 Task: Copy the link of the slide ""New Software"".
Action: Mouse moved to (1009, 53)
Screenshot: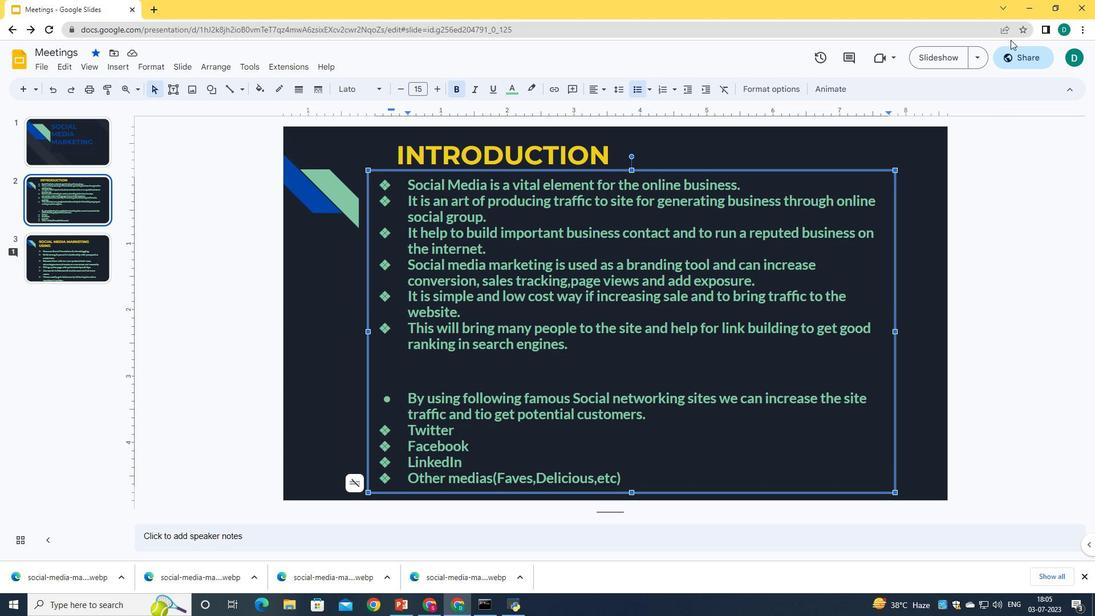 
Action: Mouse pressed left at (1009, 53)
Screenshot: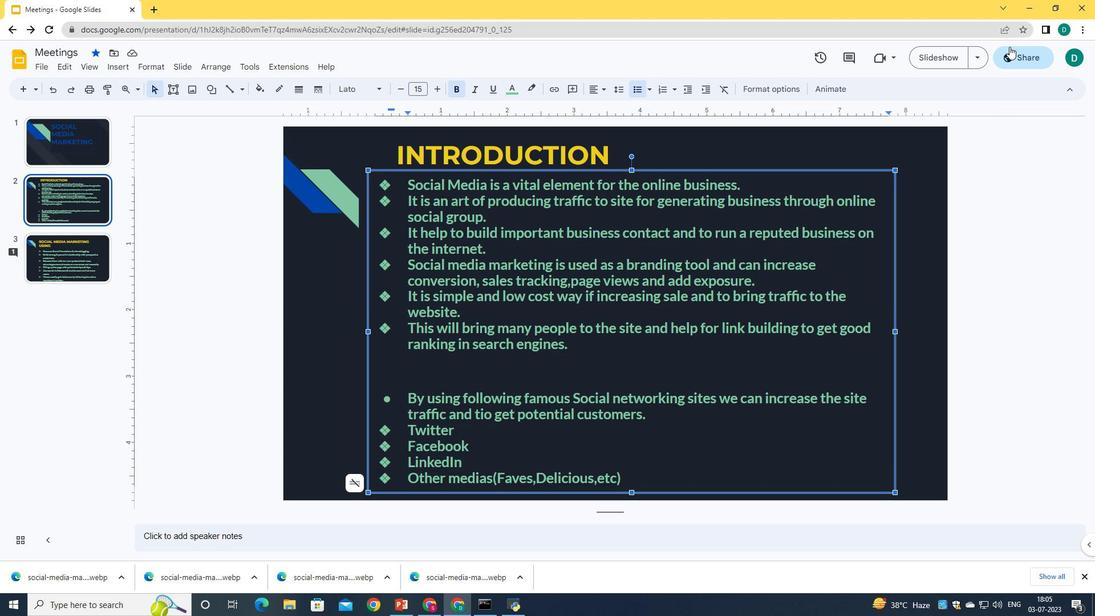 
Action: Mouse moved to (450, 408)
Screenshot: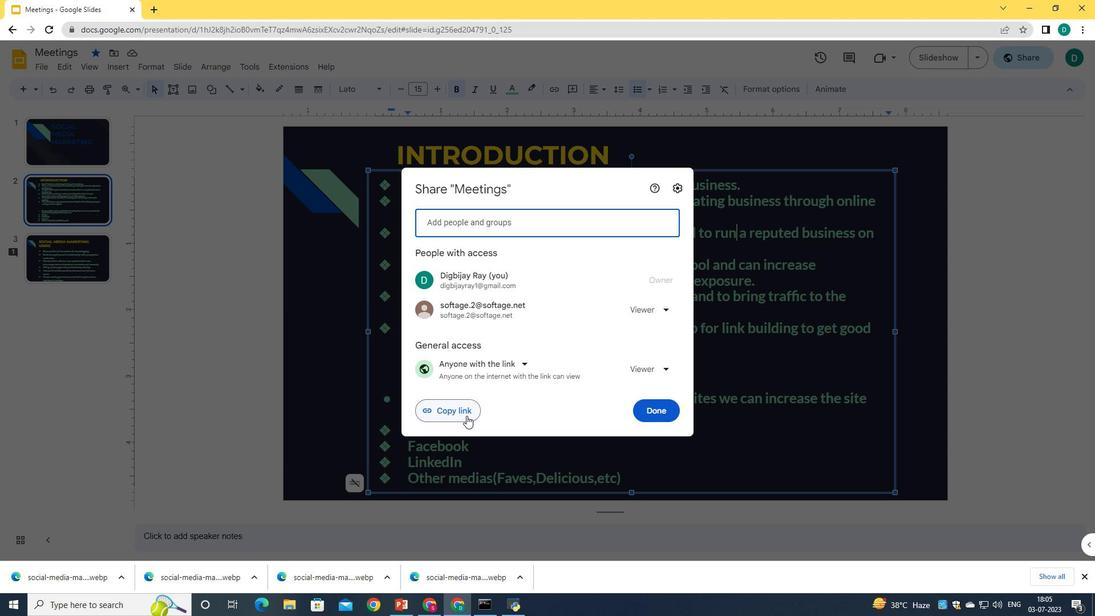 
Action: Mouse pressed left at (450, 408)
Screenshot: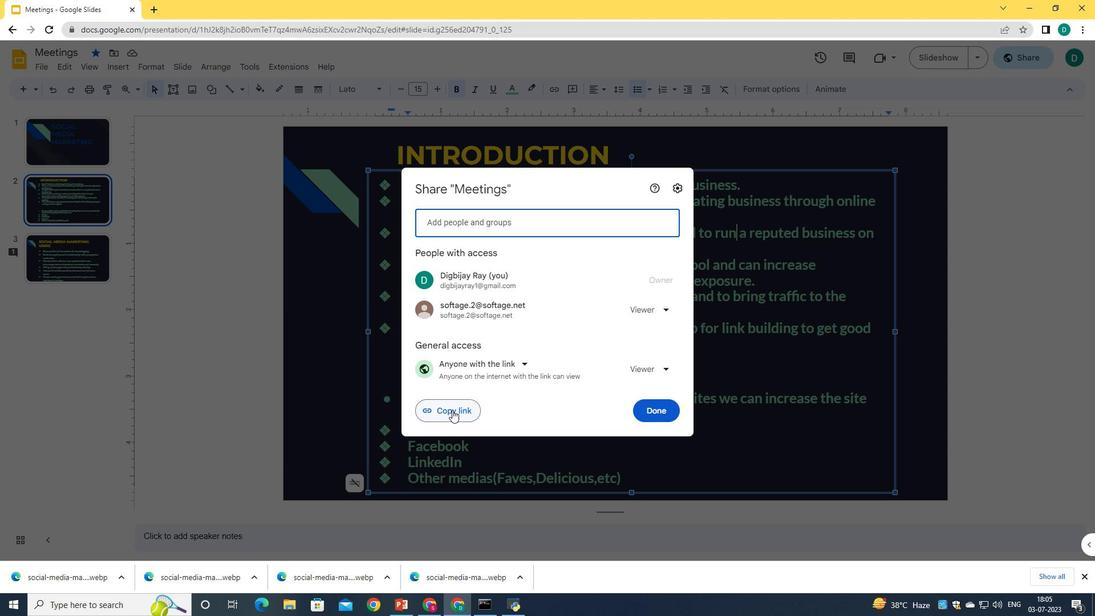 
Action: Mouse moved to (649, 412)
Screenshot: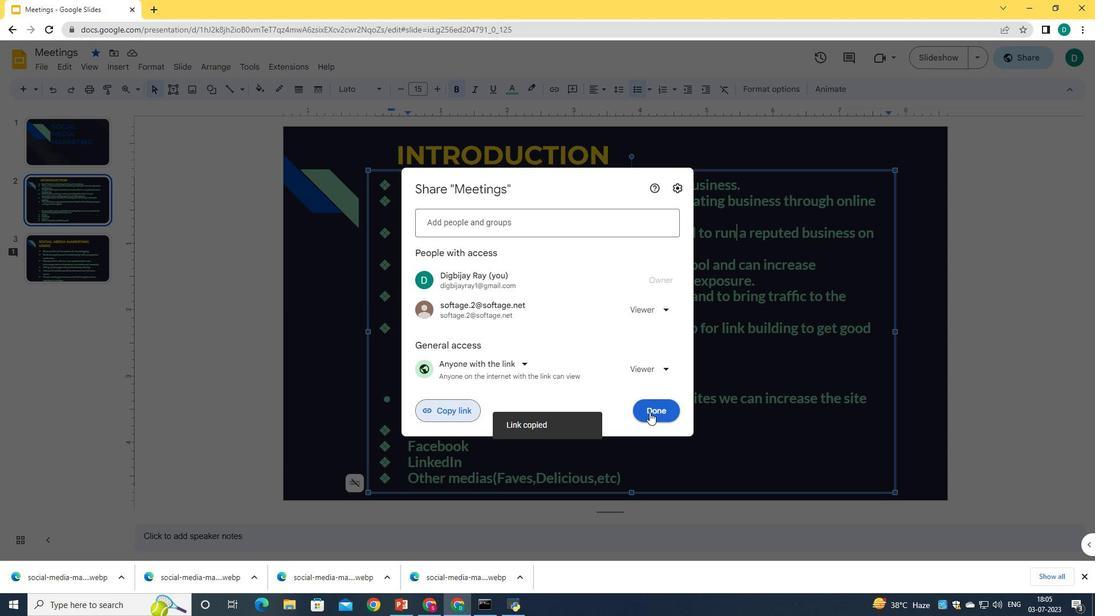
Action: Mouse pressed left at (649, 412)
Screenshot: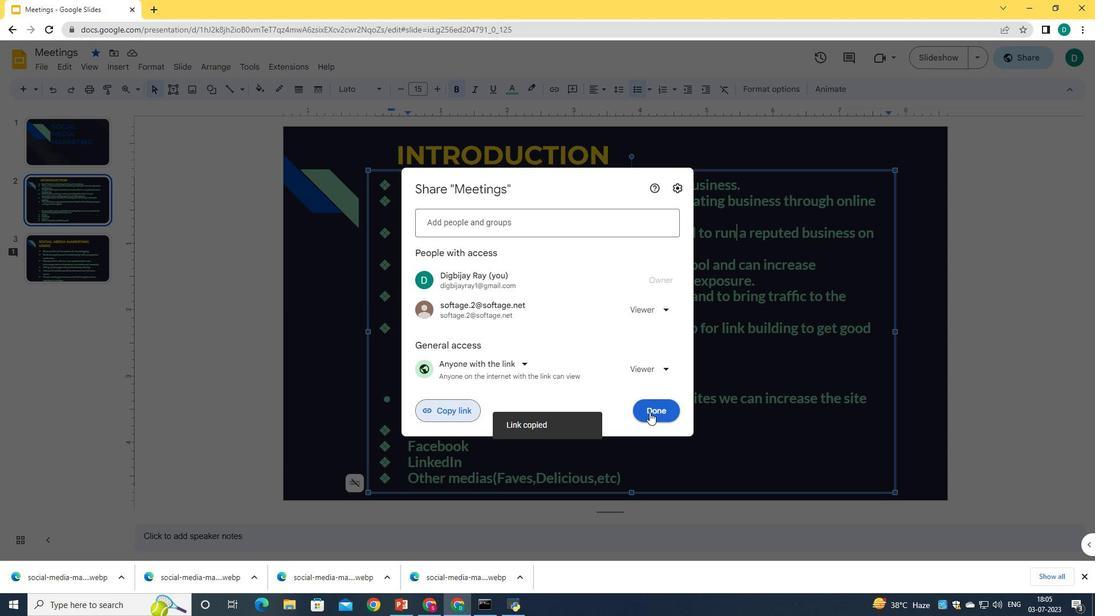 
